 Task: Update the home feature of the saved search to include a fireplace.
Action: Mouse moved to (392, 307)
Screenshot: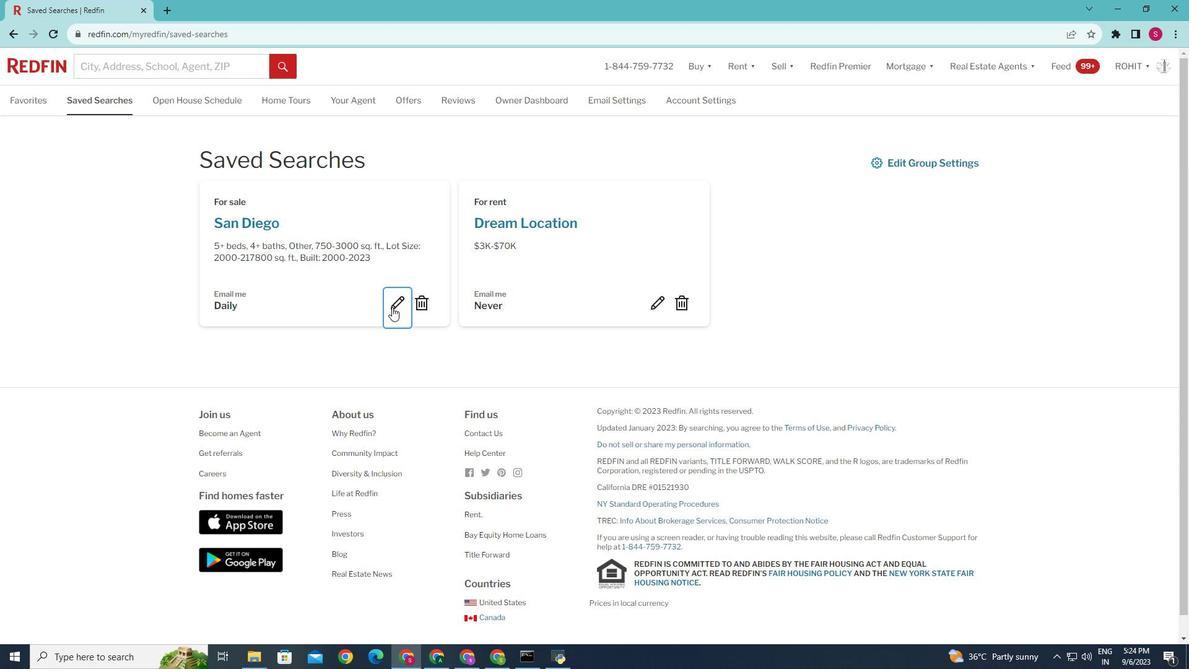 
Action: Mouse pressed left at (392, 307)
Screenshot: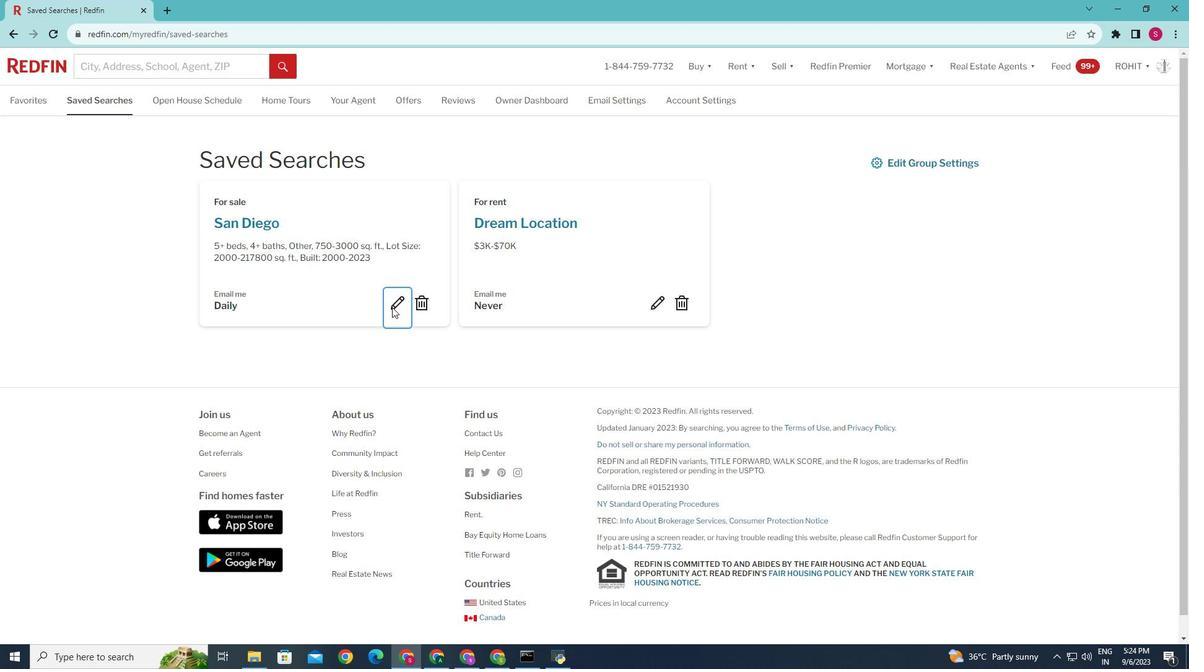 
Action: Mouse moved to (492, 321)
Screenshot: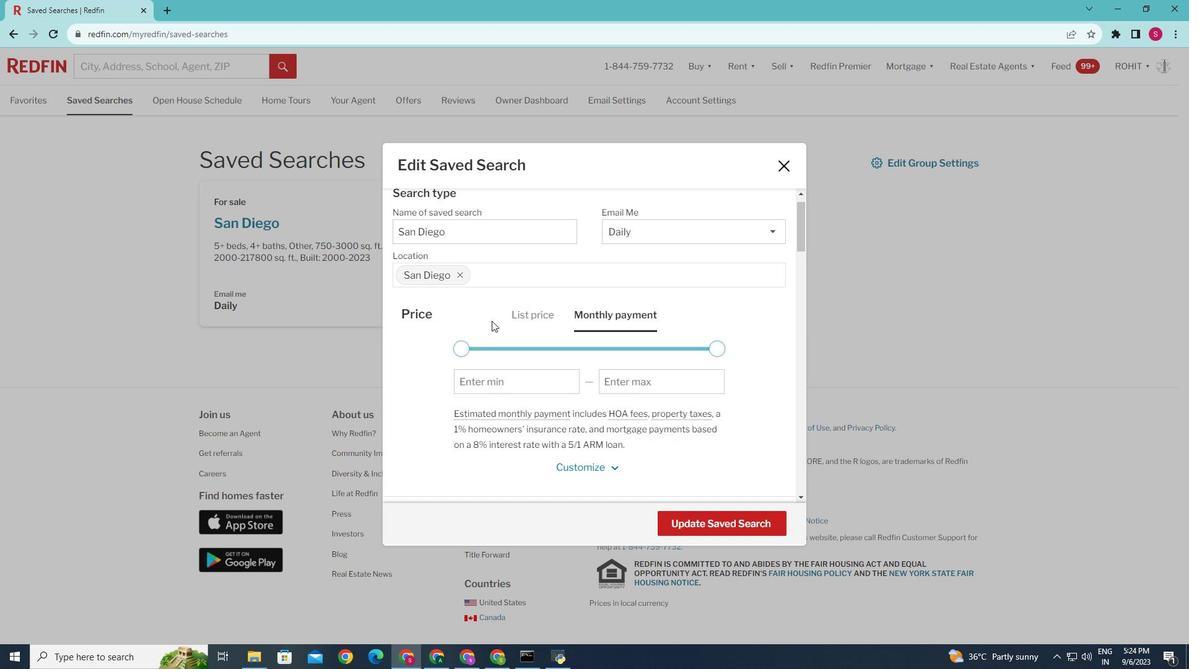 
Action: Mouse scrolled (492, 320) with delta (0, 0)
Screenshot: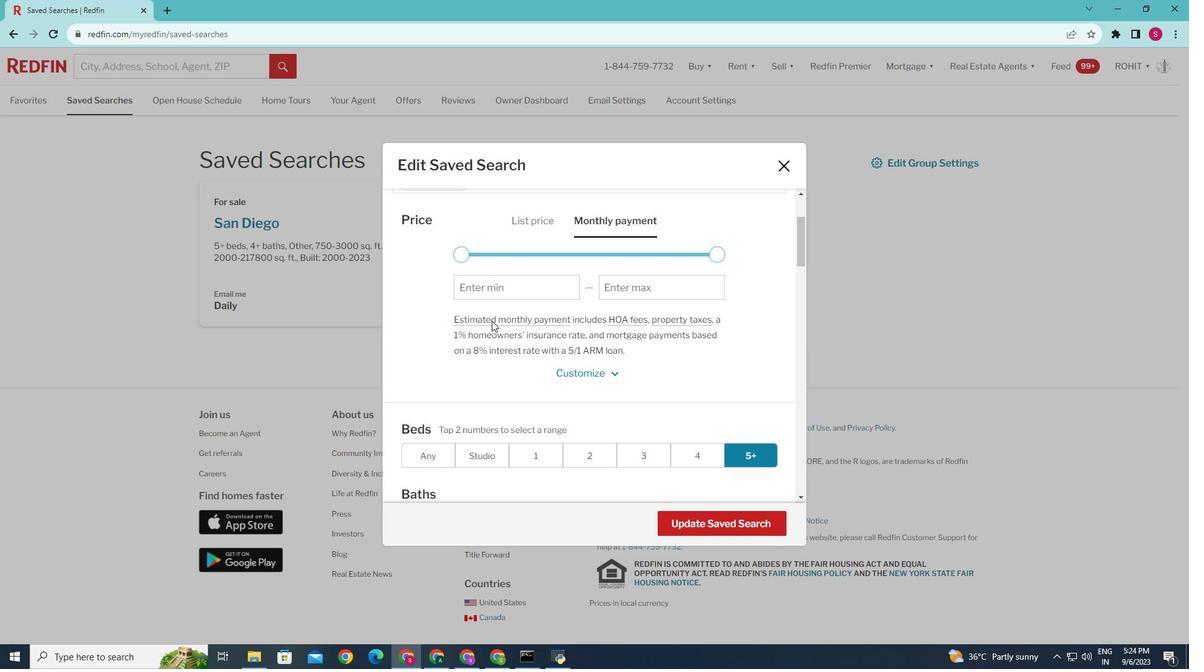 
Action: Mouse scrolled (492, 320) with delta (0, 0)
Screenshot: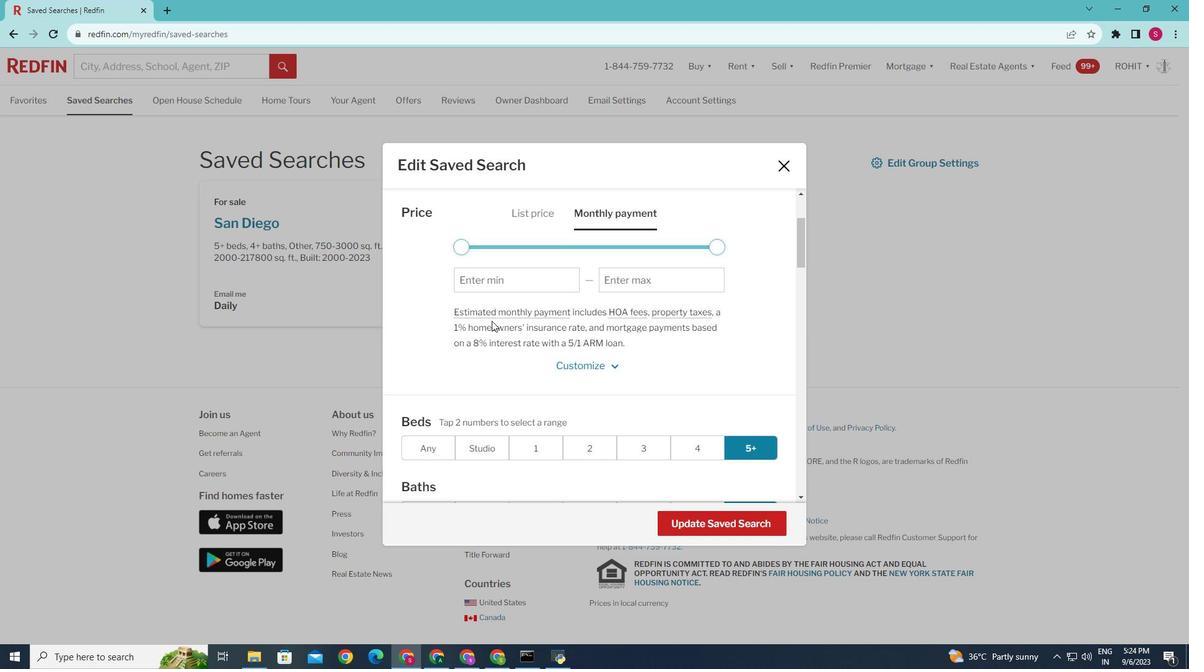 
Action: Mouse scrolled (492, 320) with delta (0, 0)
Screenshot: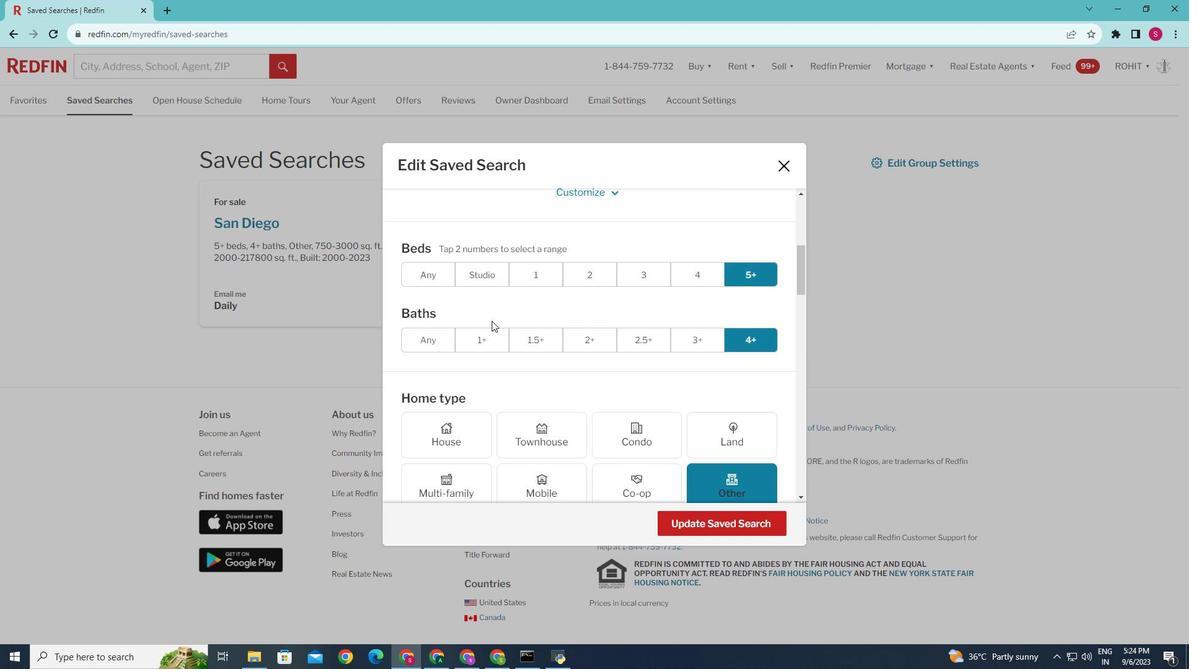
Action: Mouse scrolled (492, 320) with delta (0, 0)
Screenshot: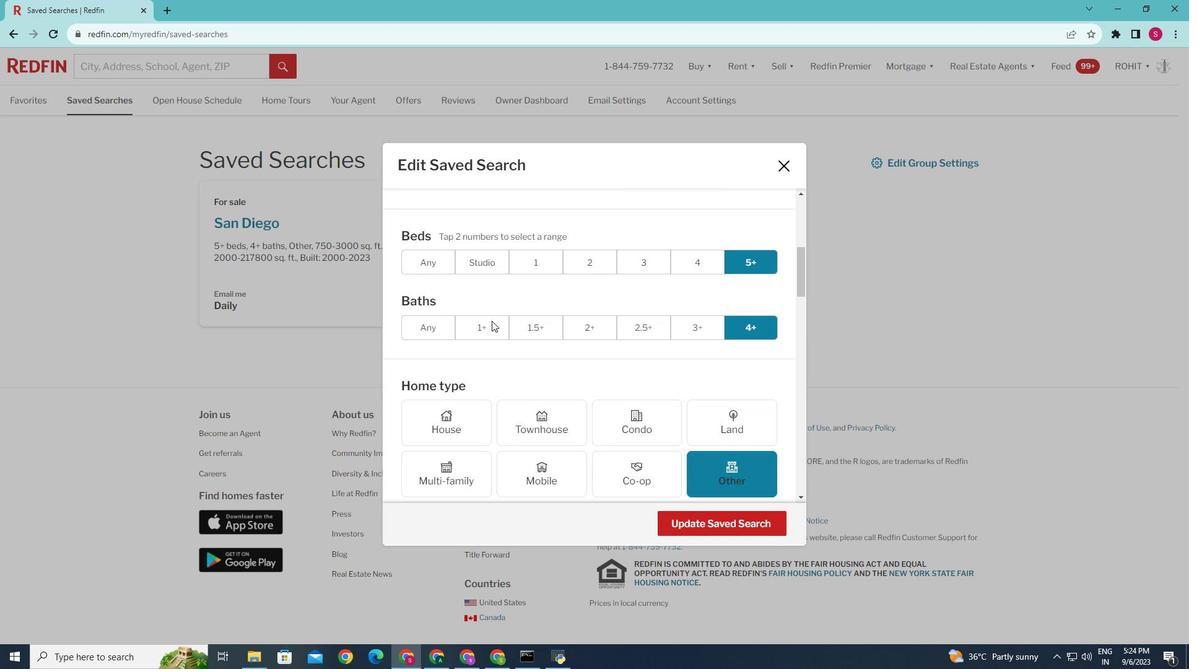 
Action: Mouse scrolled (492, 320) with delta (0, 0)
Screenshot: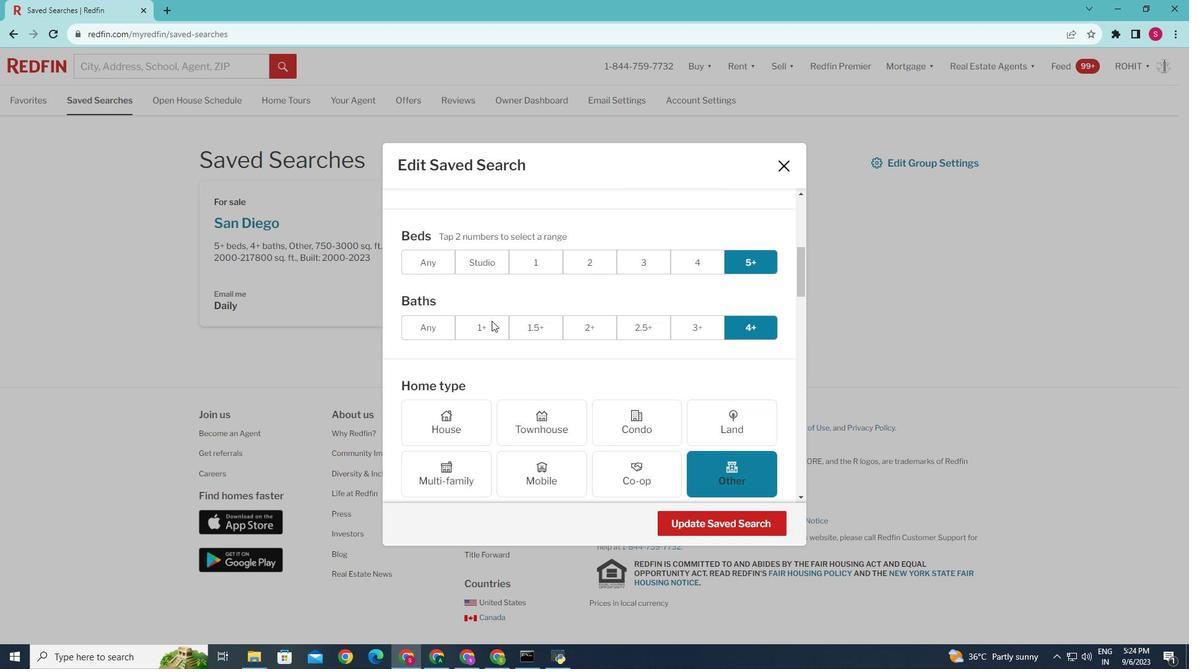 
Action: Mouse scrolled (492, 320) with delta (0, 0)
Screenshot: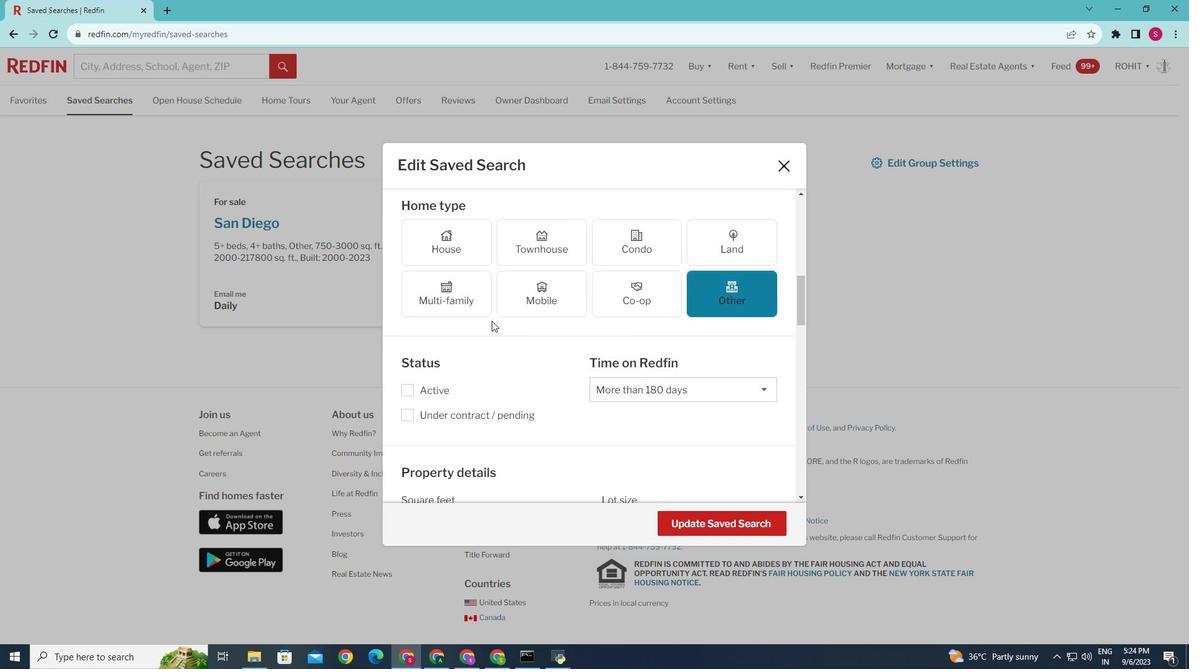 
Action: Mouse scrolled (492, 320) with delta (0, 0)
Screenshot: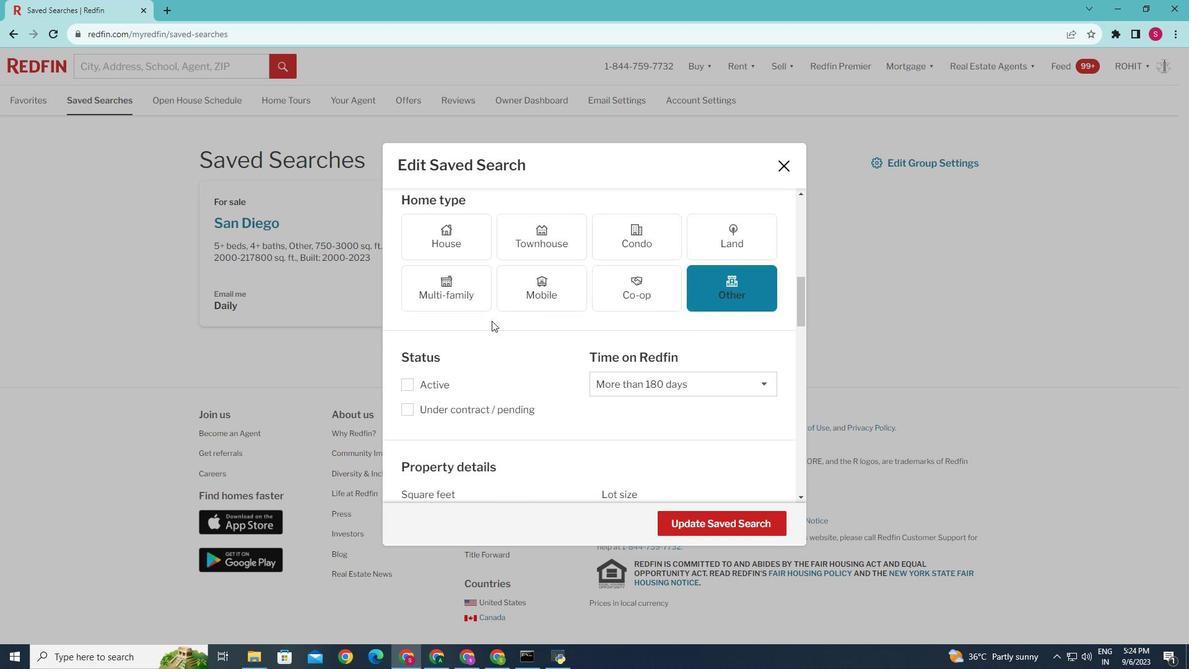 
Action: Mouse scrolled (492, 320) with delta (0, 0)
Screenshot: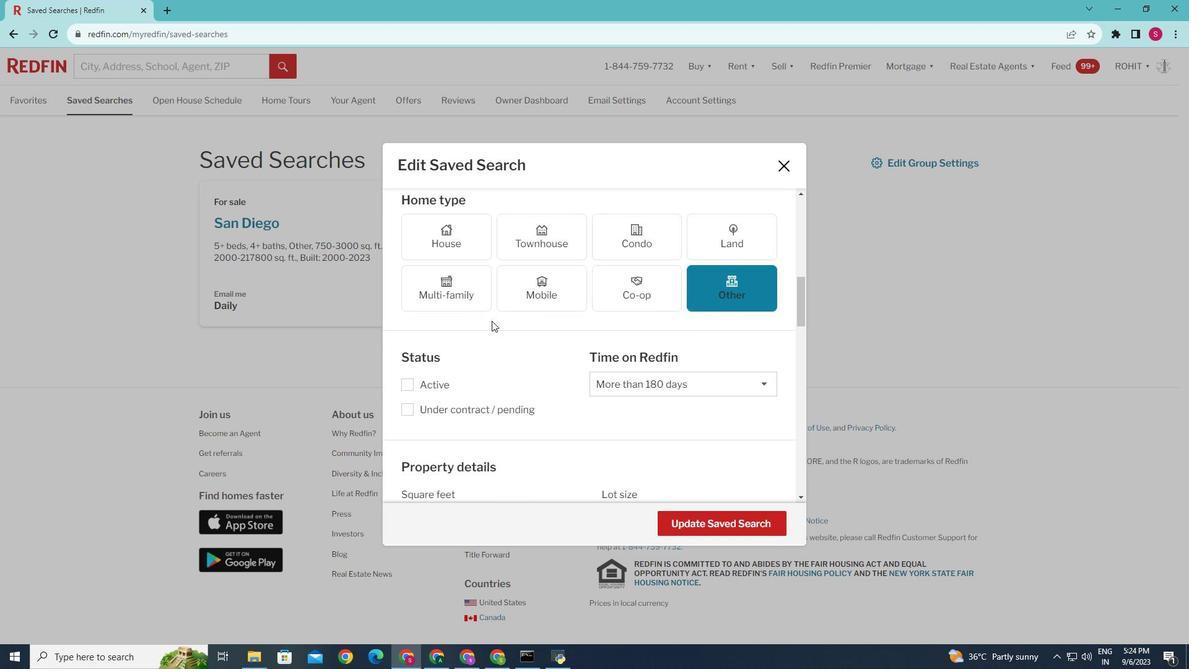 
Action: Mouse scrolled (492, 320) with delta (0, 0)
Screenshot: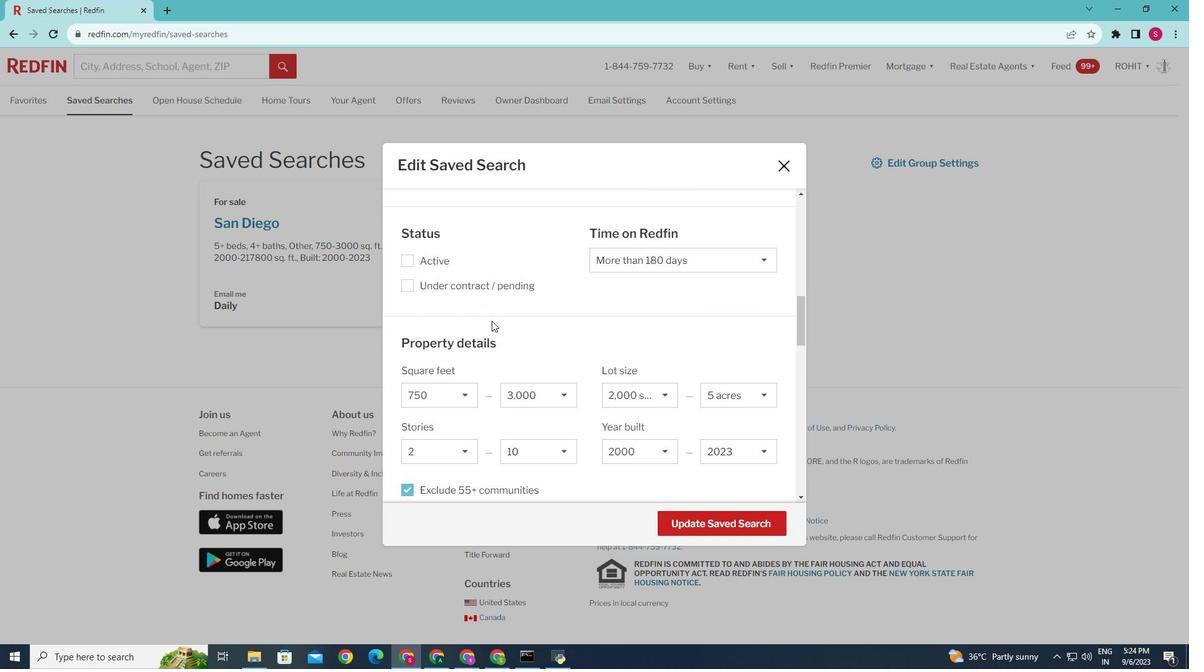 
Action: Mouse scrolled (492, 320) with delta (0, 0)
Screenshot: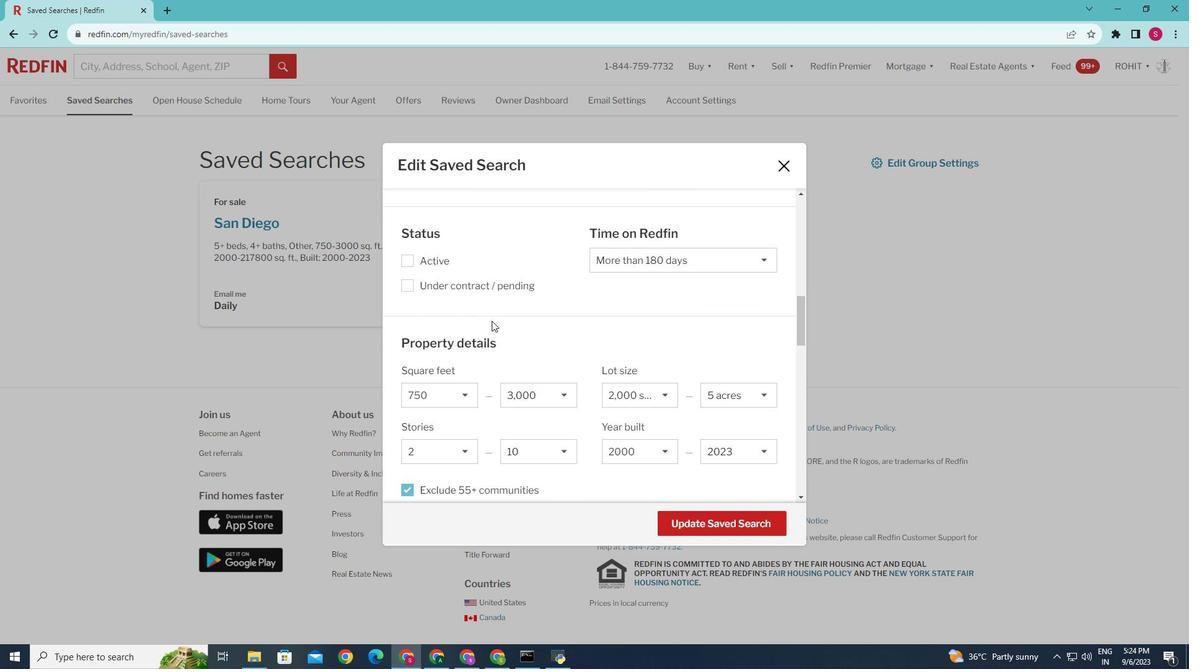 
Action: Mouse scrolled (492, 320) with delta (0, 0)
Screenshot: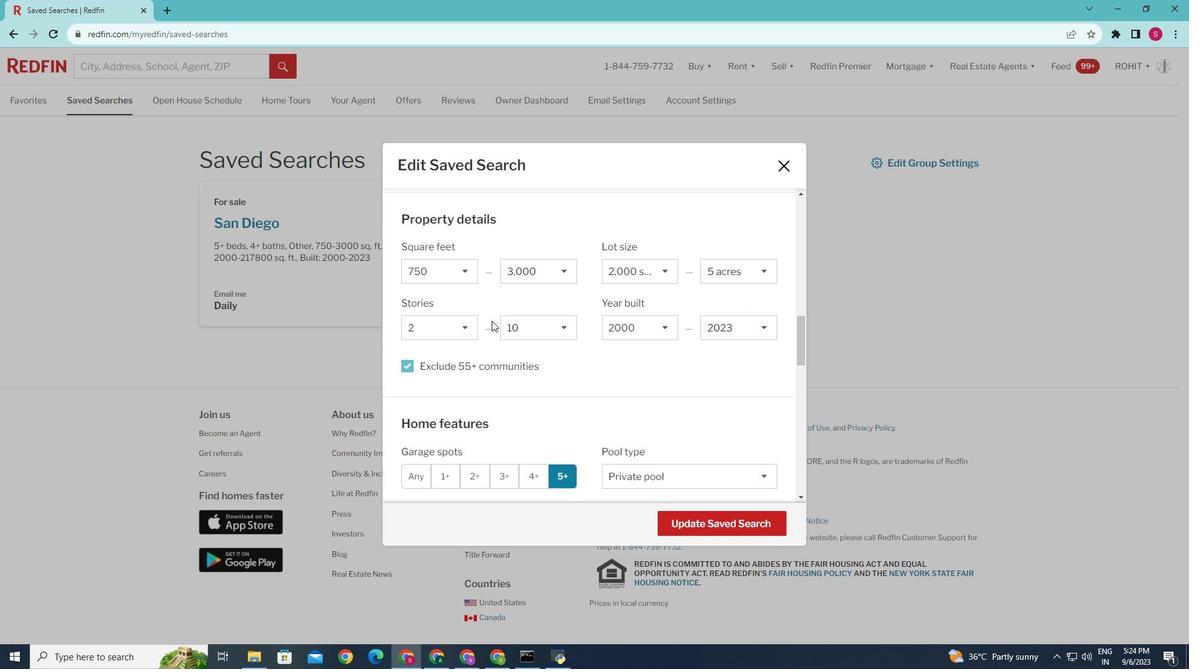 
Action: Mouse scrolled (492, 320) with delta (0, 0)
Screenshot: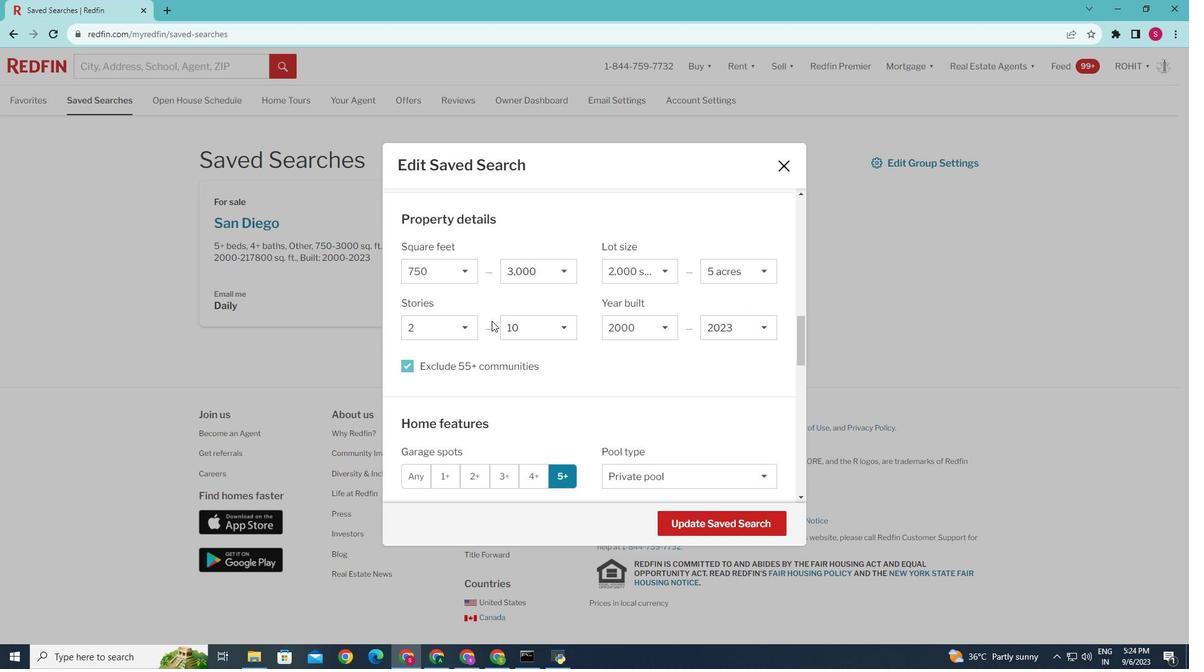 
Action: Mouse scrolled (492, 320) with delta (0, 0)
Screenshot: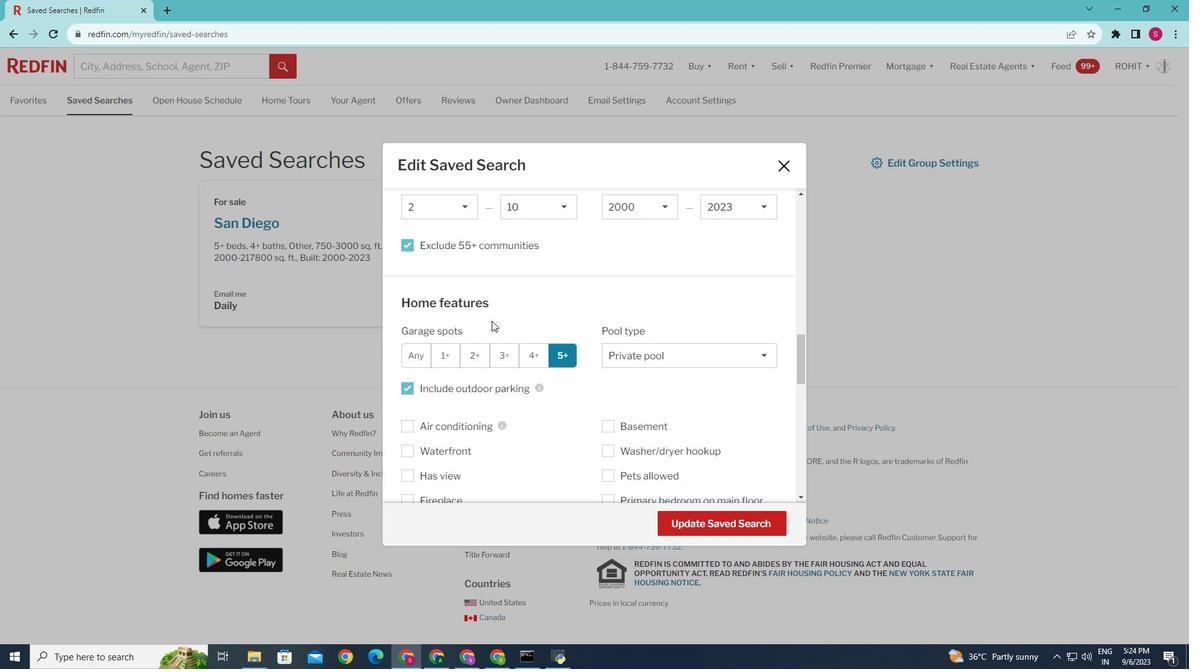 
Action: Mouse scrolled (492, 320) with delta (0, 0)
Screenshot: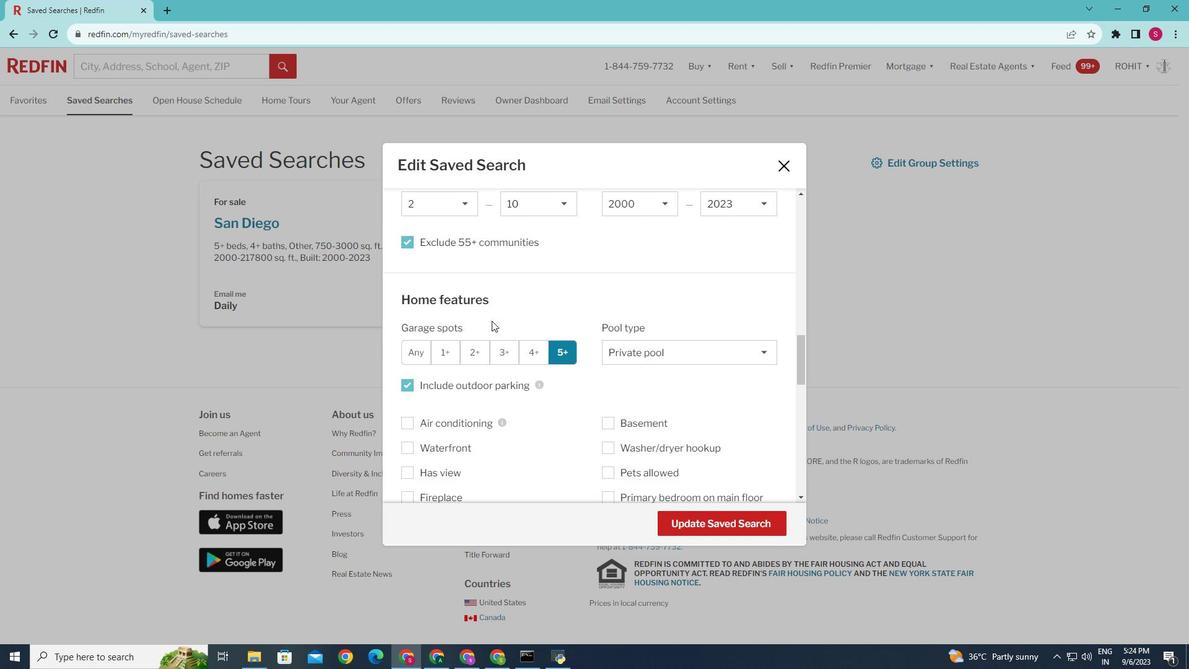 
Action: Mouse scrolled (492, 320) with delta (0, 0)
Screenshot: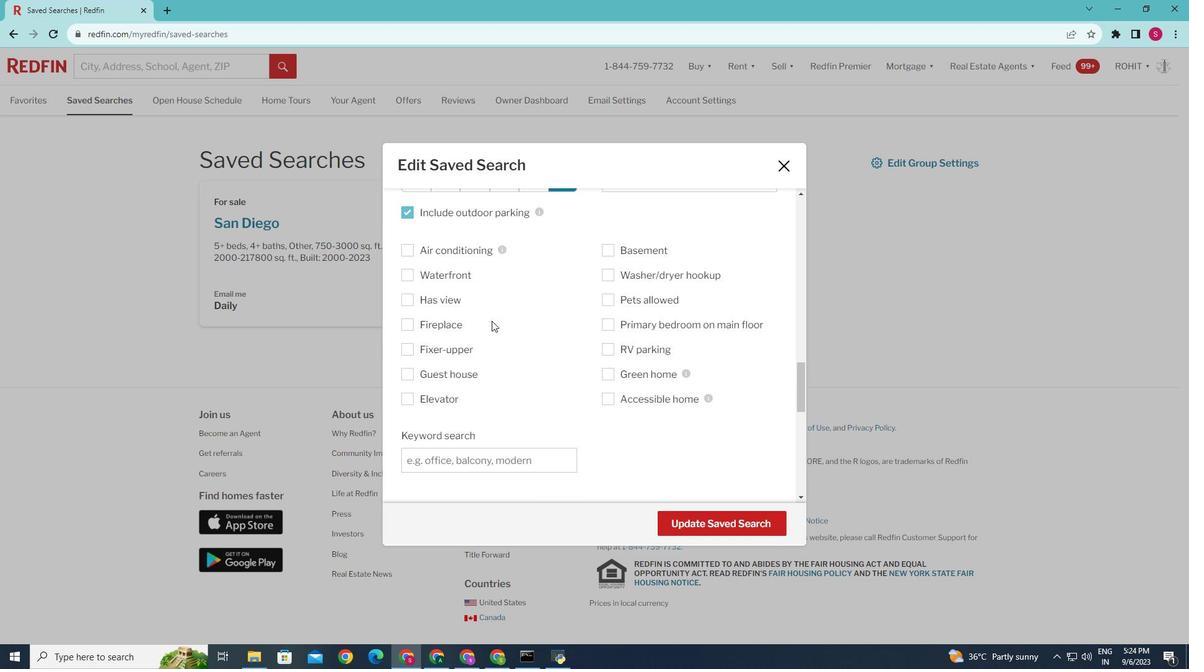 
Action: Mouse scrolled (492, 320) with delta (0, 0)
Screenshot: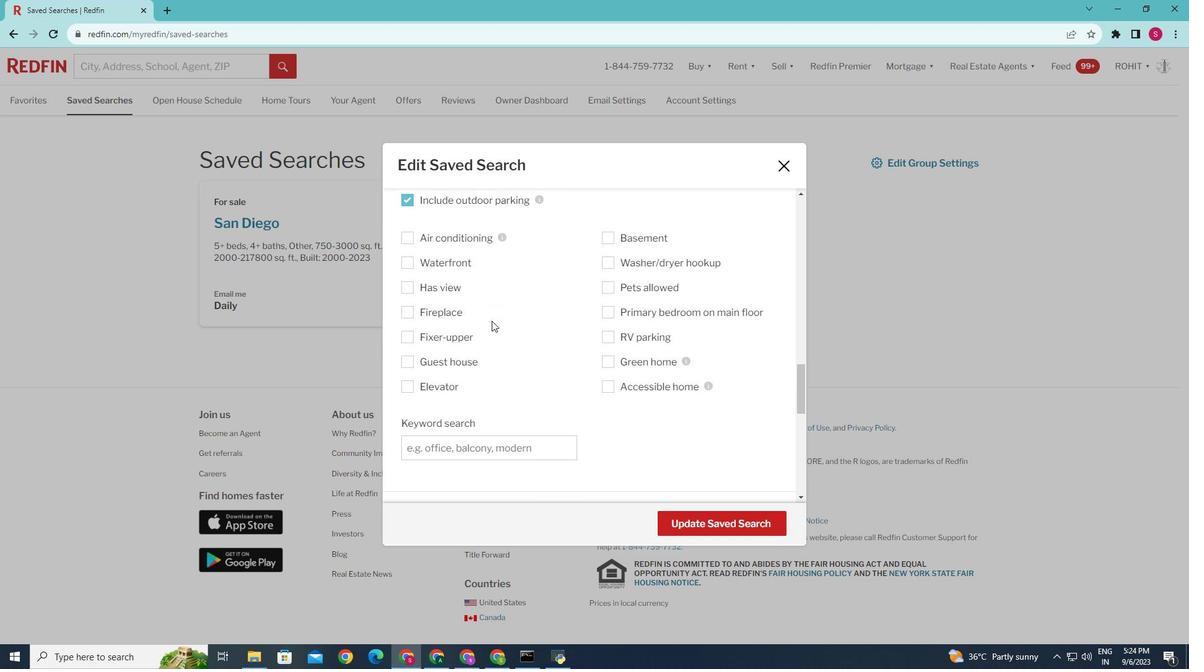 
Action: Mouse scrolled (492, 320) with delta (0, 0)
Screenshot: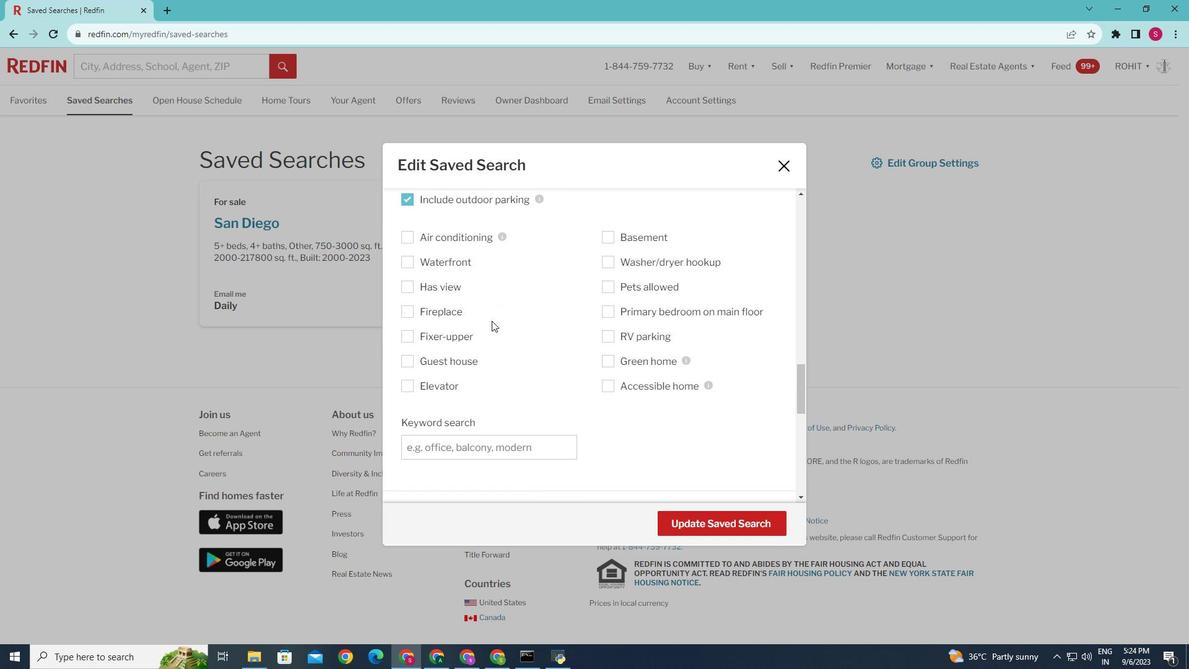 
Action: Mouse moved to (409, 311)
Screenshot: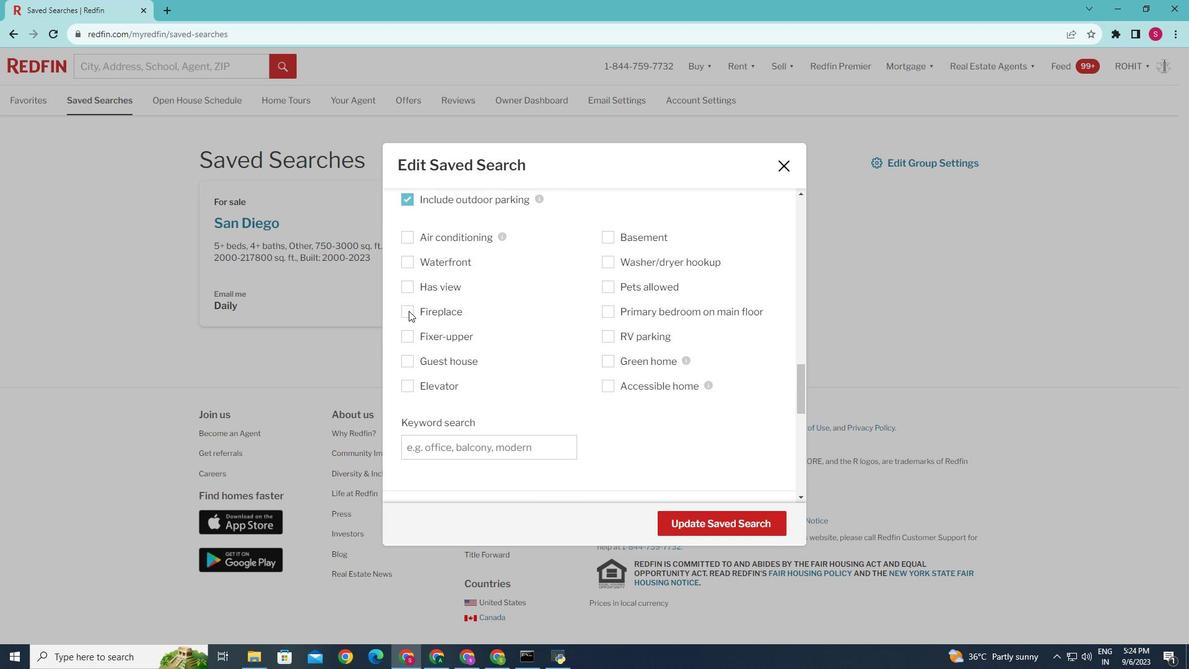 
Action: Mouse pressed left at (409, 311)
Screenshot: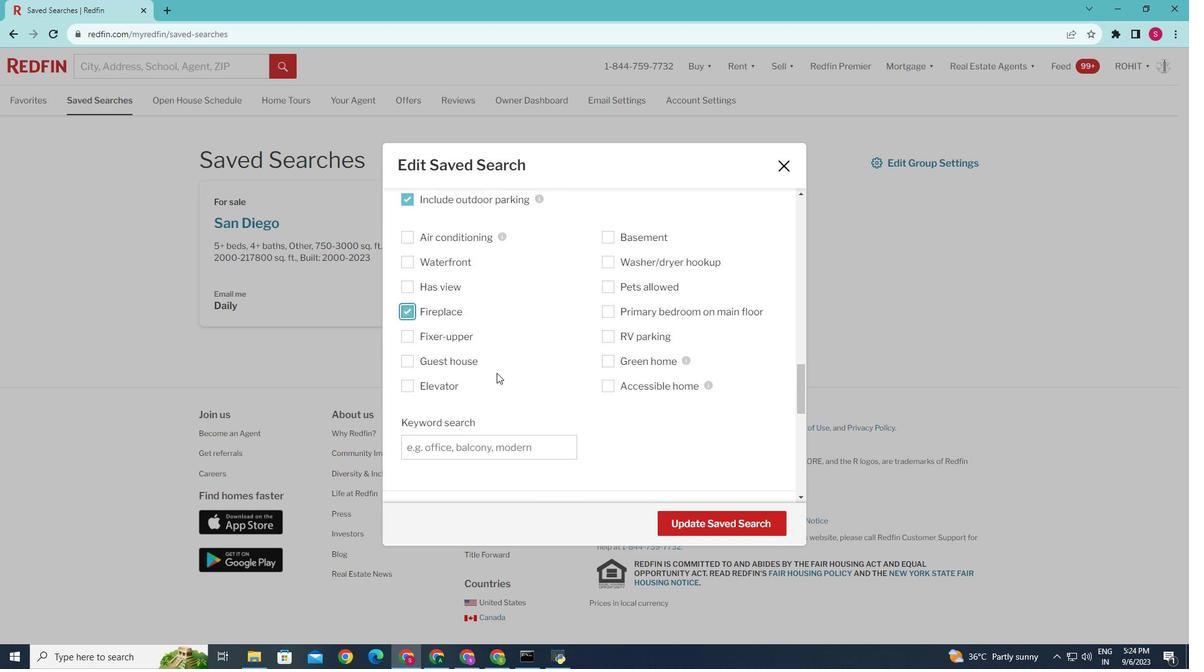 
Action: Mouse moved to (696, 526)
Screenshot: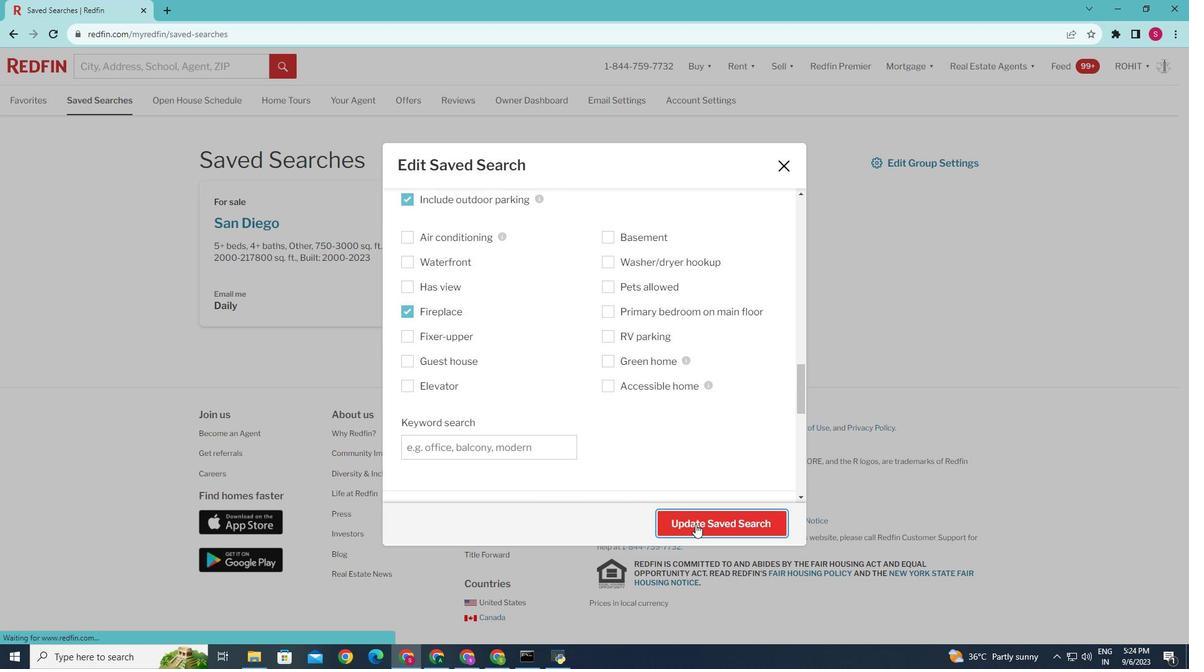 
Action: Mouse pressed left at (696, 526)
Screenshot: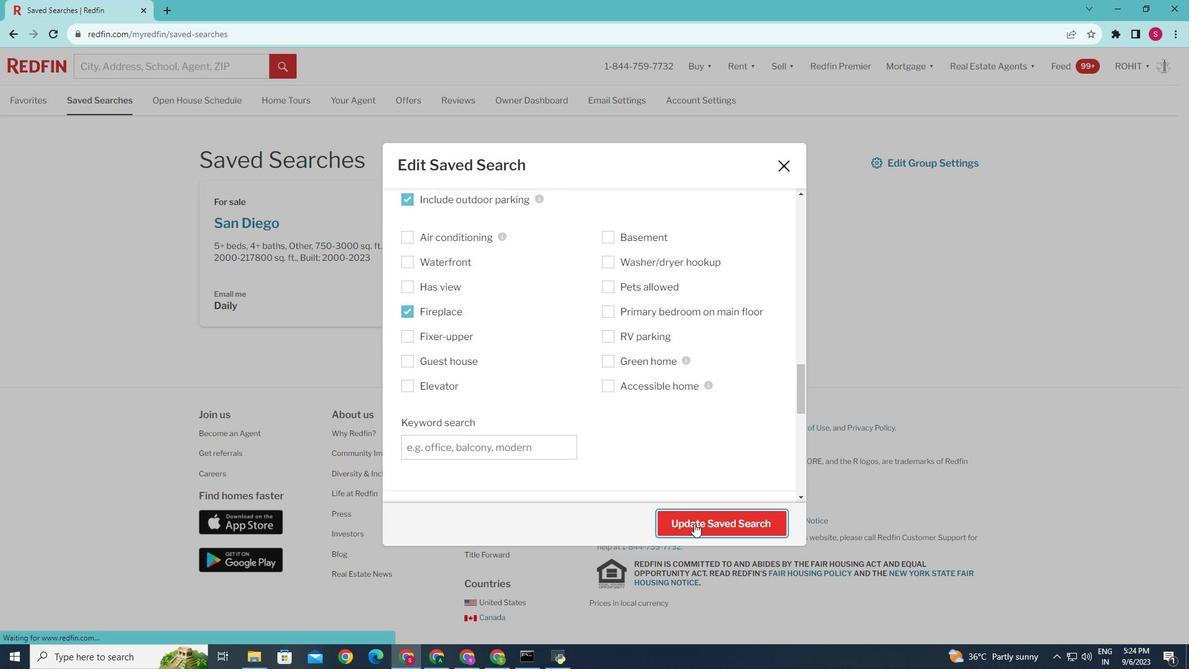 
Action: Mouse moved to (569, 482)
Screenshot: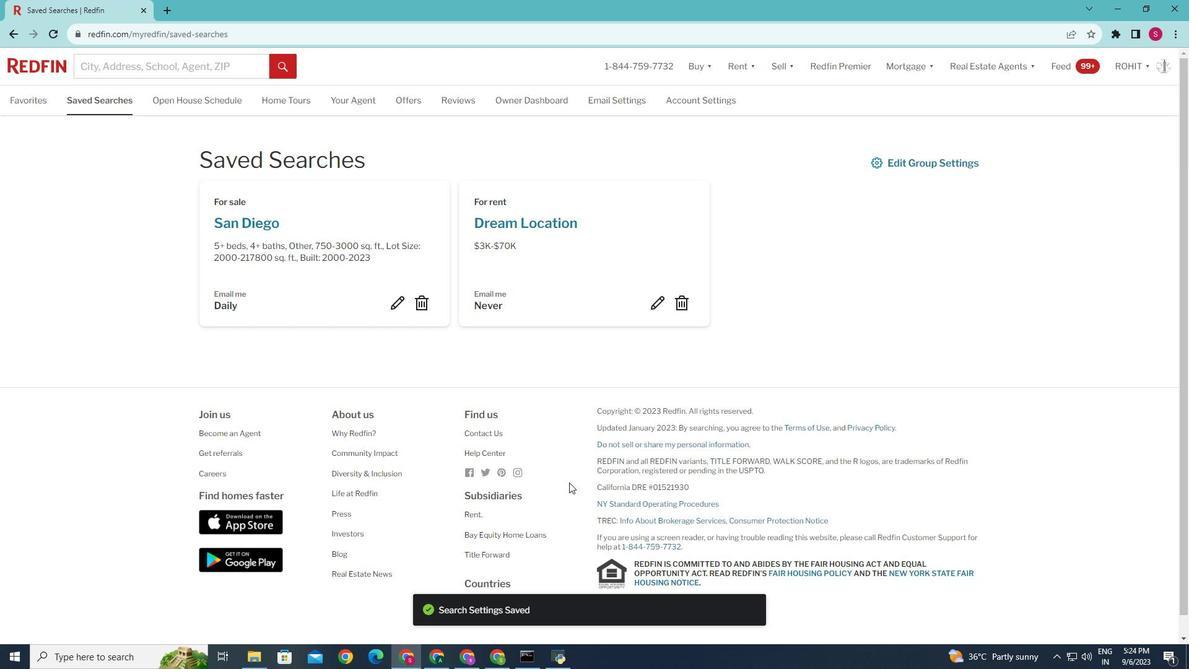 
